Task: Create a task  Add integration with third-party services such as Google Drive and Dropbox , assign it to team member softage.10@softage.net in the project TurboCharge and update the status of the task to  At Risk , set the priority of the task to Medium.
Action: Mouse moved to (63, 302)
Screenshot: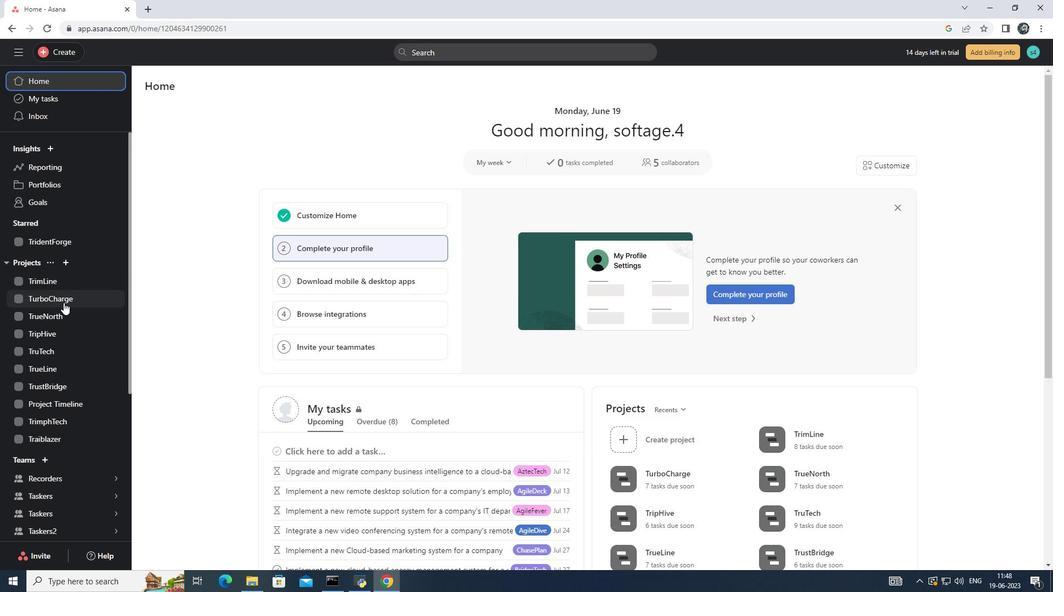 
Action: Mouse pressed left at (63, 302)
Screenshot: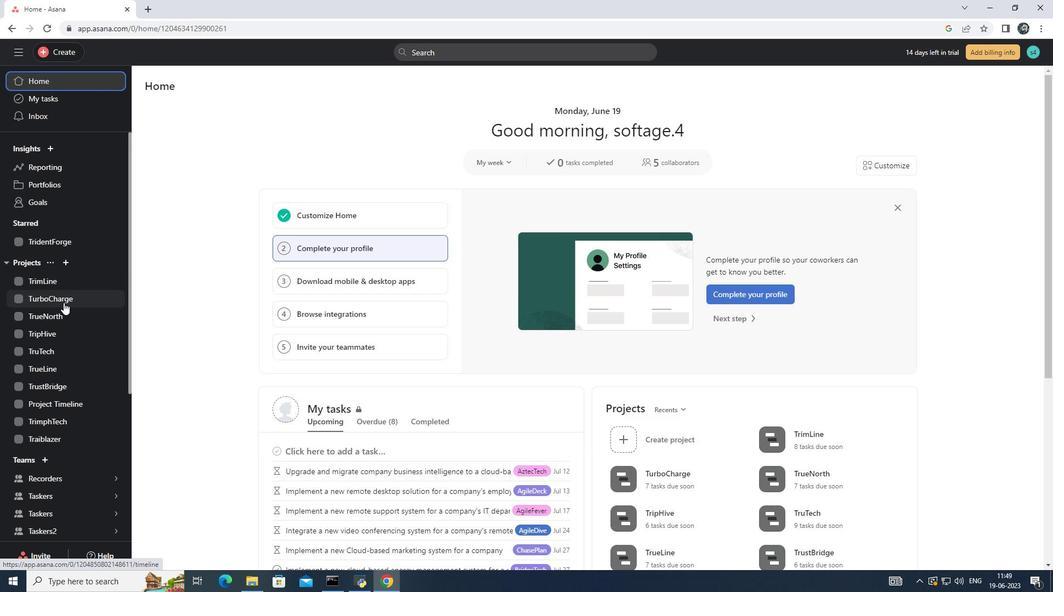 
Action: Mouse moved to (177, 134)
Screenshot: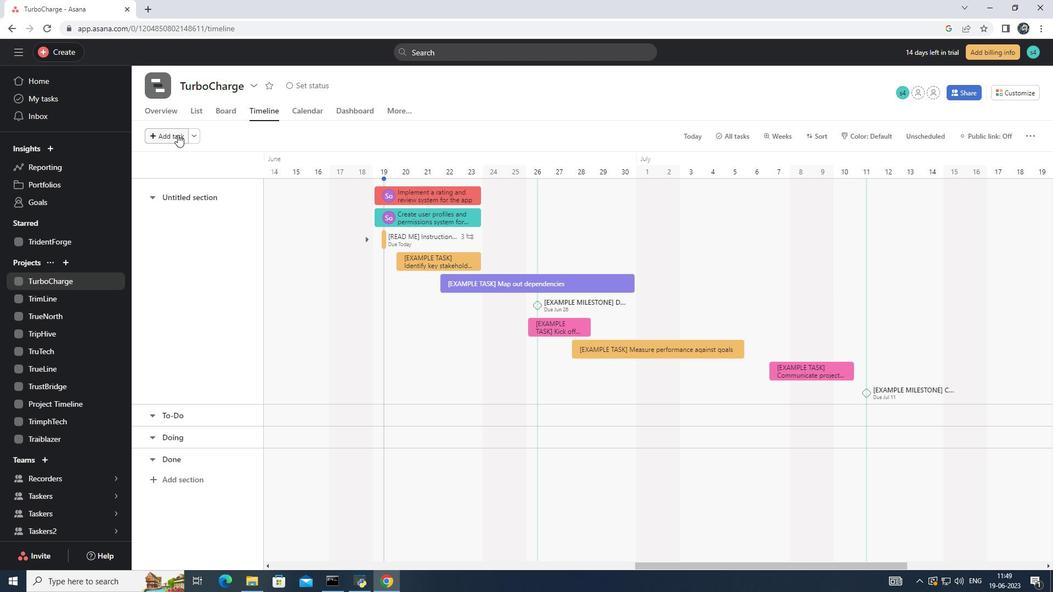 
Action: Mouse pressed left at (177, 134)
Screenshot: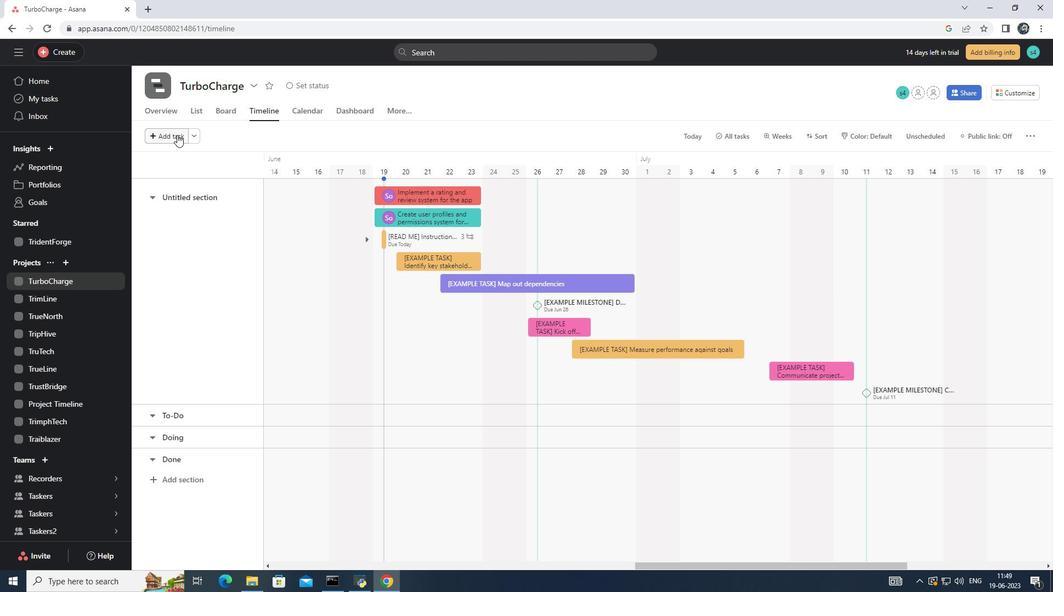 
Action: Mouse moved to (401, 197)
Screenshot: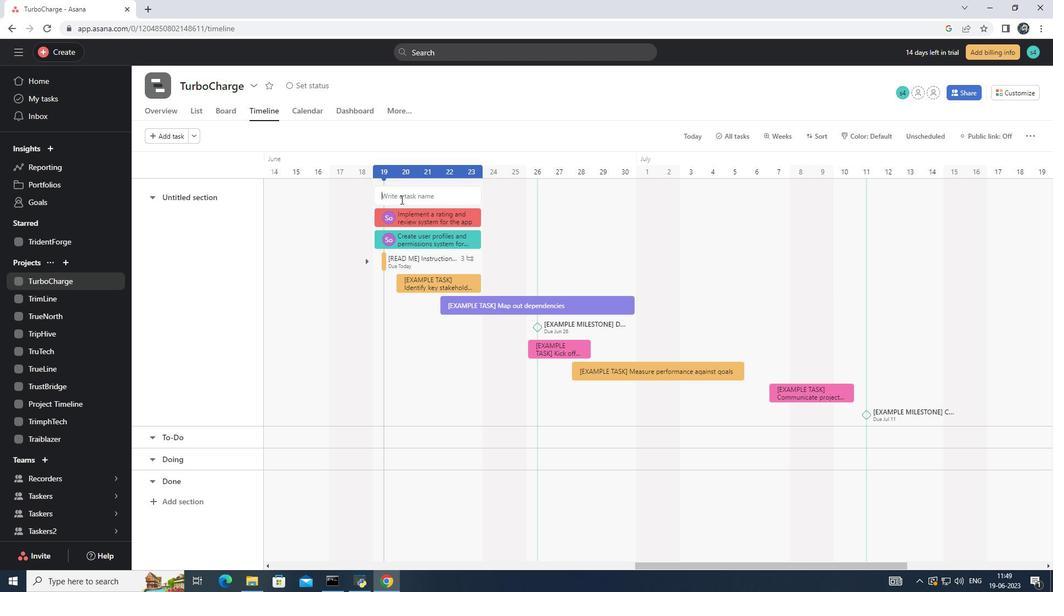 
Action: Mouse pressed left at (401, 197)
Screenshot: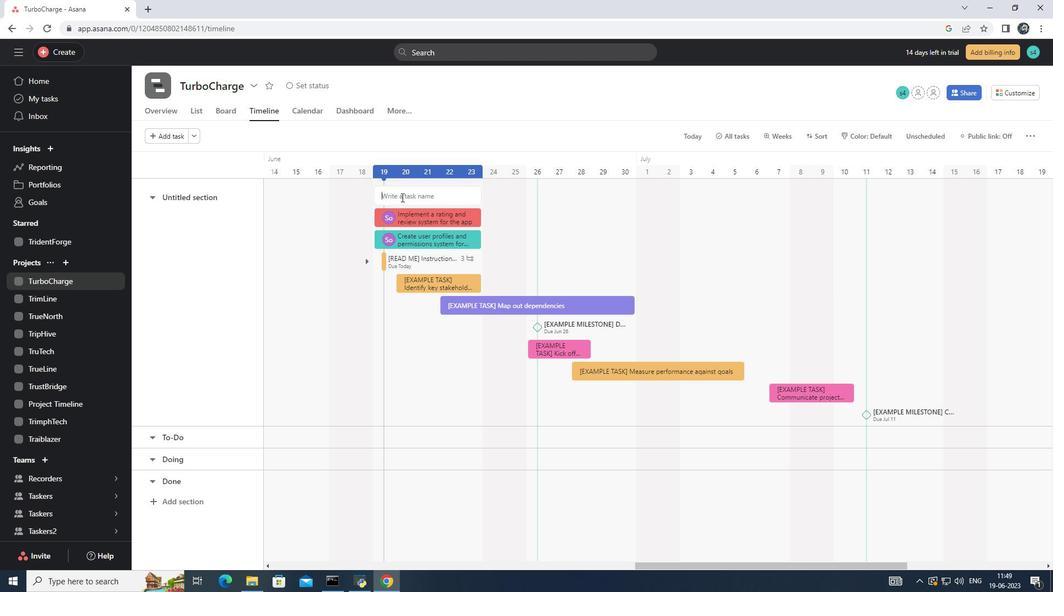 
Action: Key pressed <Key.shift>Add<Key.space>integration<Key.space>with<Key.space>third-party<Key.space>services<Key.space>such<Key.space>as<Key.space><Key.shift><Key.shift><Key.shift><Key.shift><Key.shift><Key.shift>Google<Key.space><Key.shift>Drive<Key.space>and<Key.space><Key.shift>Dropbox<Key.enter>
Screenshot: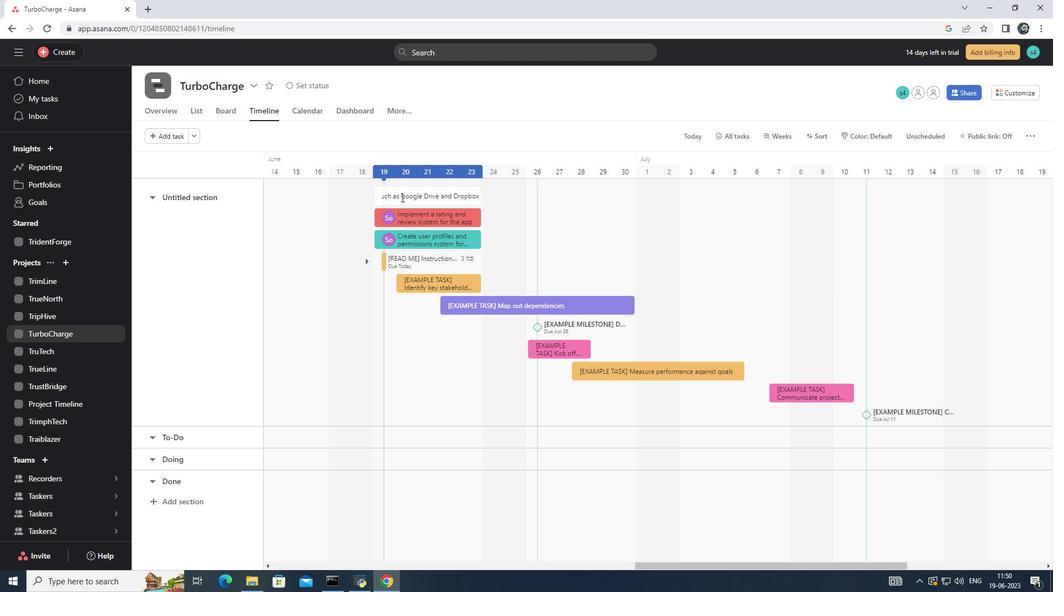 
Action: Mouse pressed left at (401, 197)
Screenshot: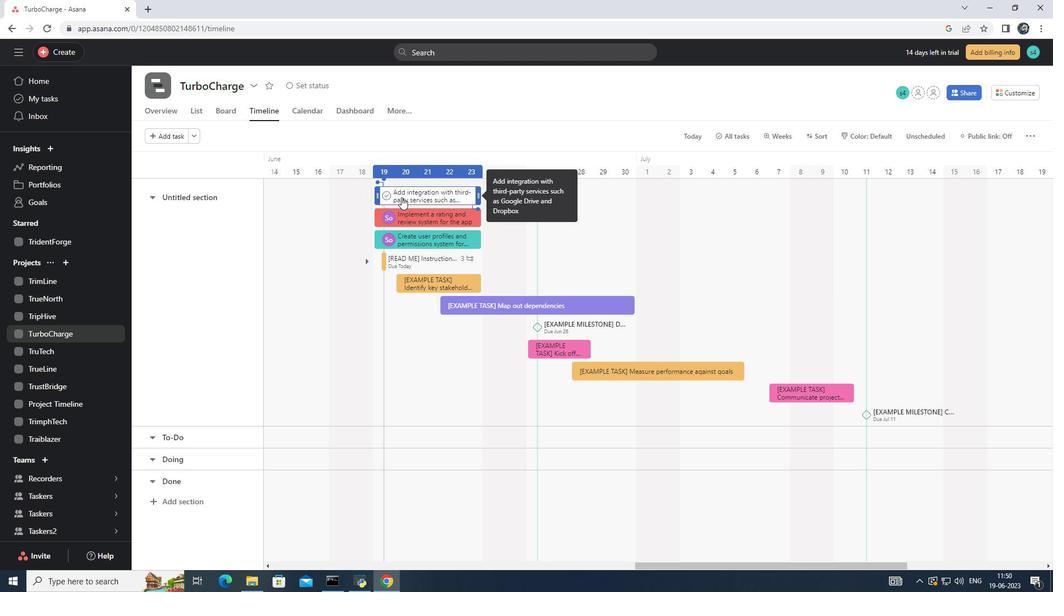 
Action: Mouse moved to (762, 215)
Screenshot: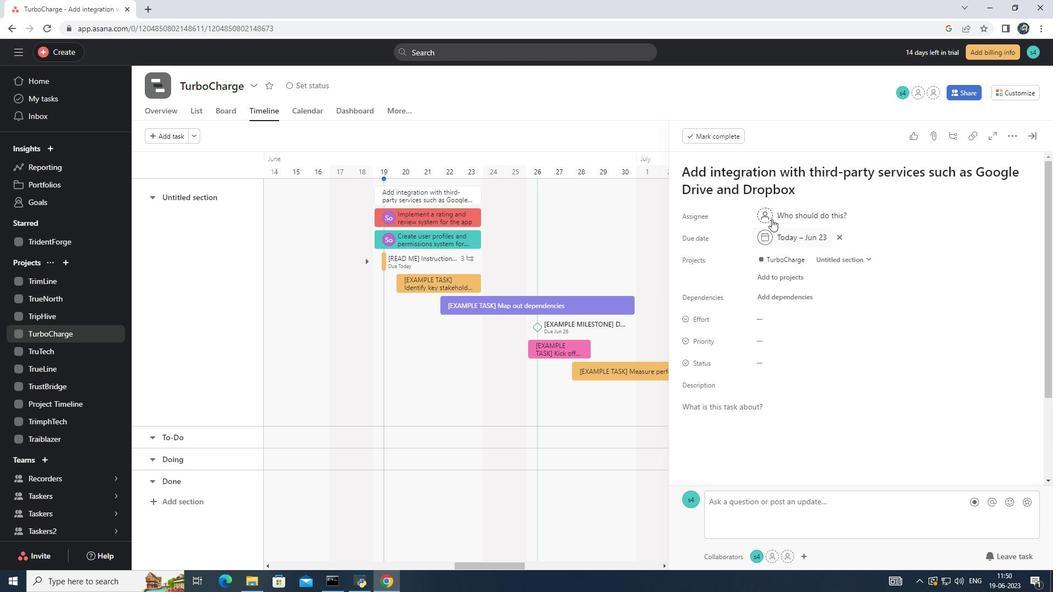 
Action: Mouse pressed left at (762, 215)
Screenshot: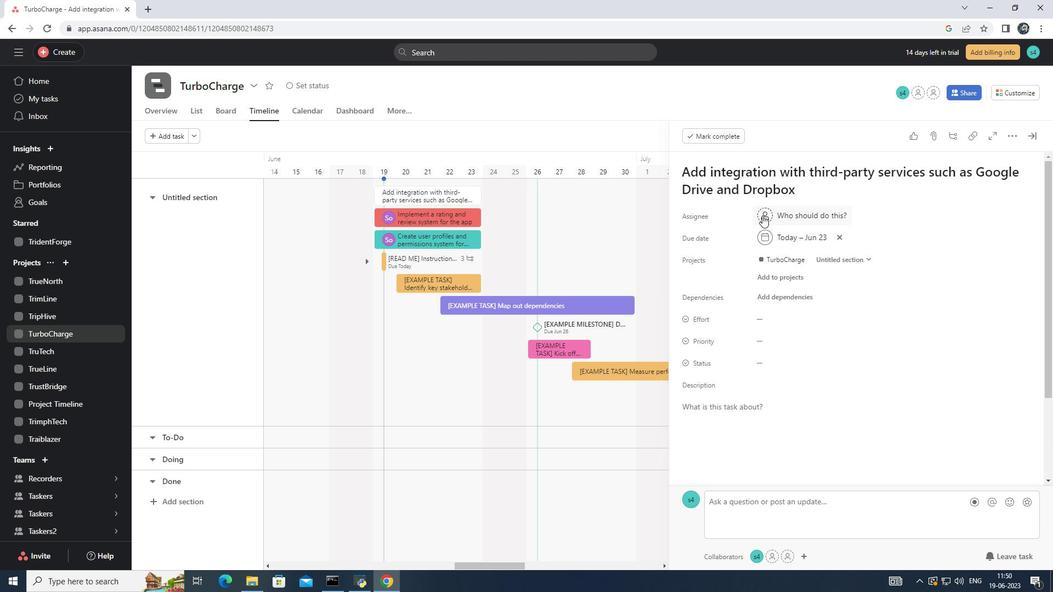 
Action: Mouse moved to (822, 217)
Screenshot: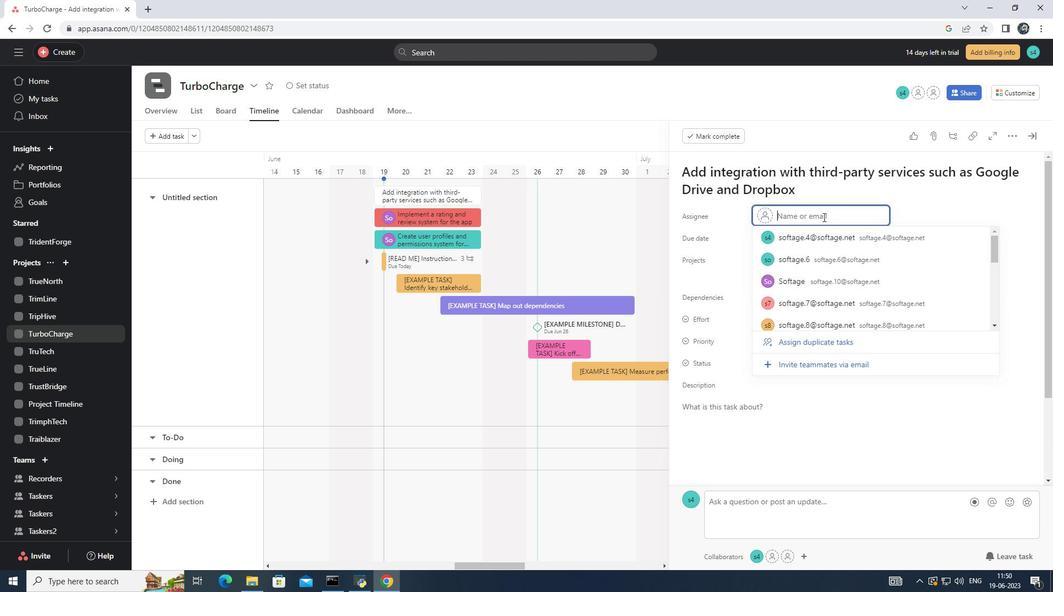 
Action: Key pressed softage.10<Key.shift>@softage.net<Key.enter>
Screenshot: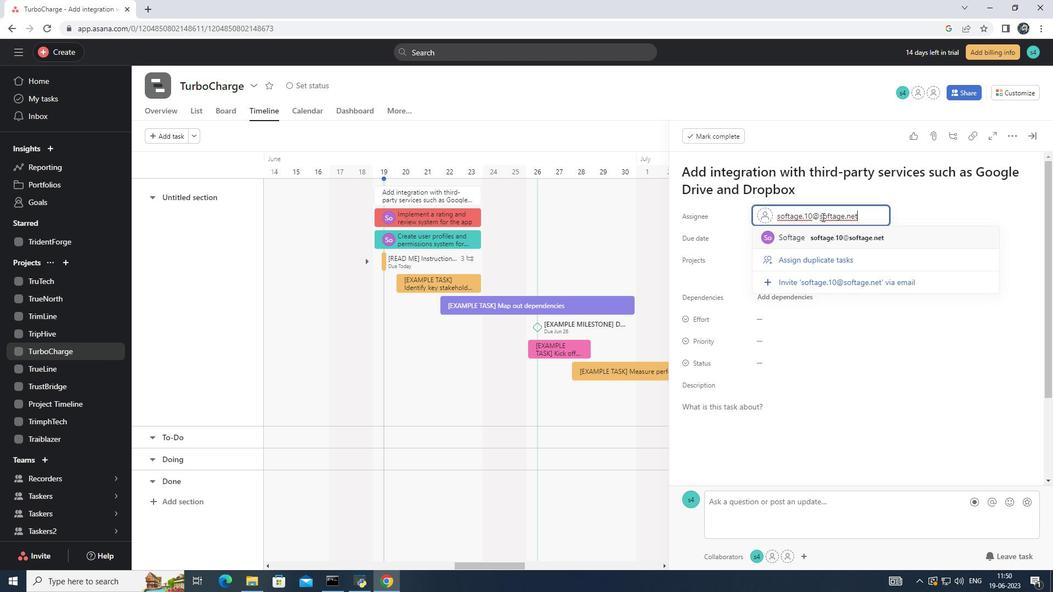
Action: Mouse moved to (787, 361)
Screenshot: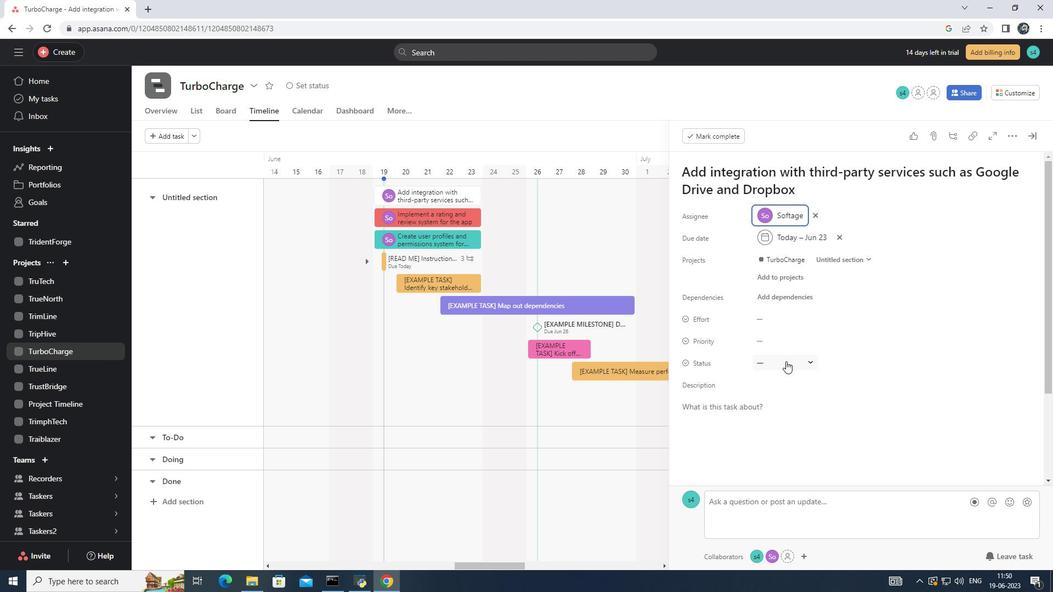 
Action: Mouse pressed left at (787, 361)
Screenshot: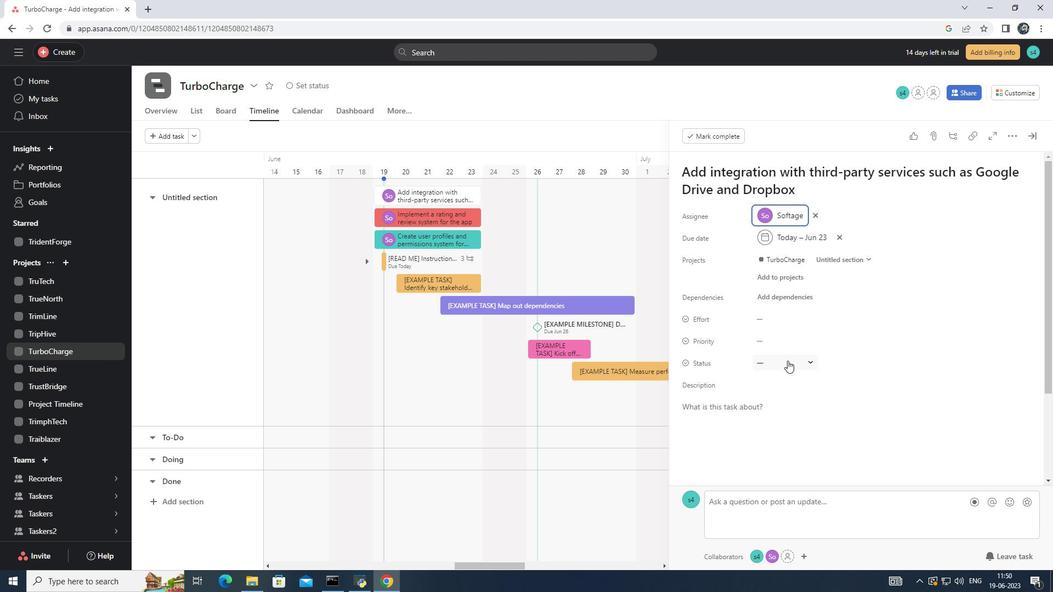 
Action: Mouse moved to (811, 426)
Screenshot: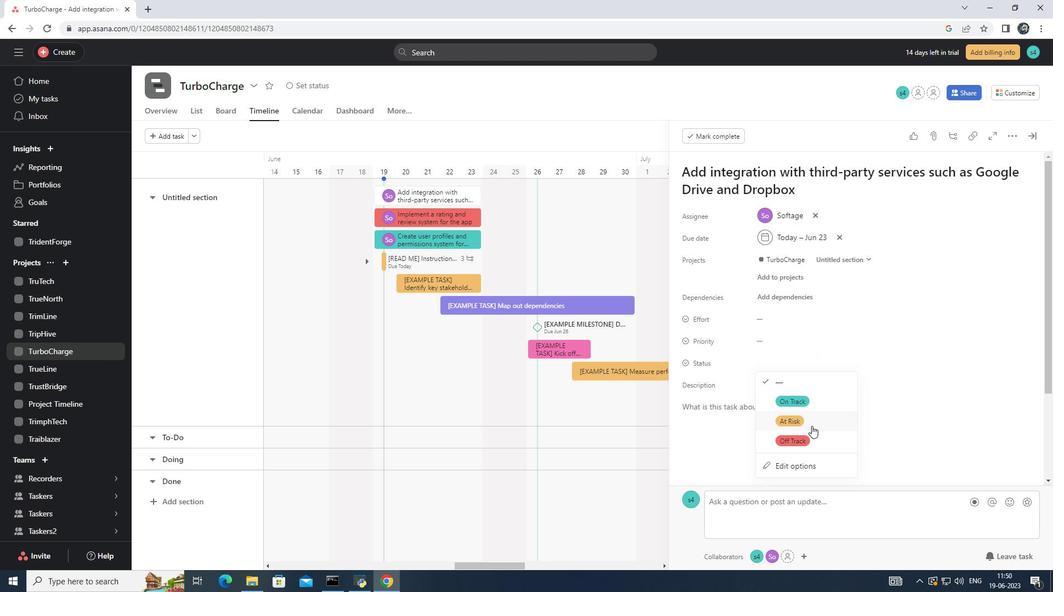 
Action: Mouse pressed left at (811, 426)
Screenshot: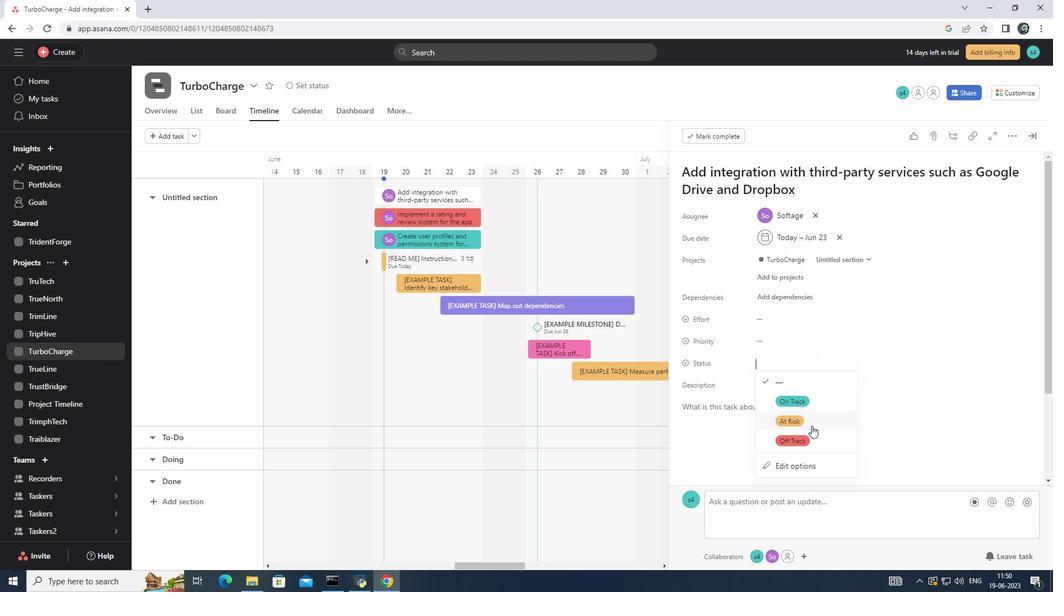 
Action: Mouse moved to (780, 342)
Screenshot: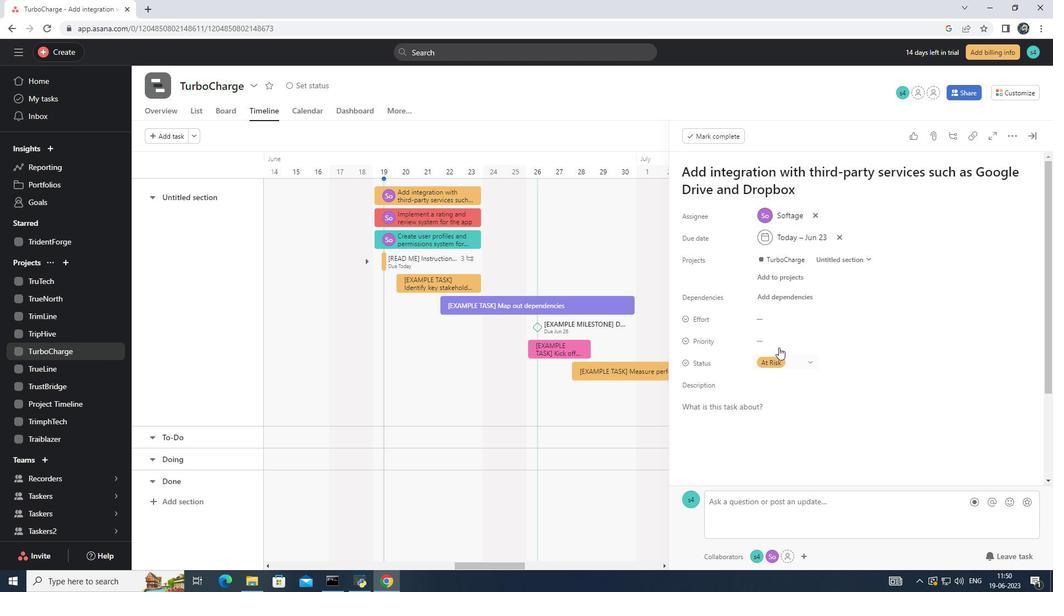 
Action: Mouse pressed left at (780, 342)
Screenshot: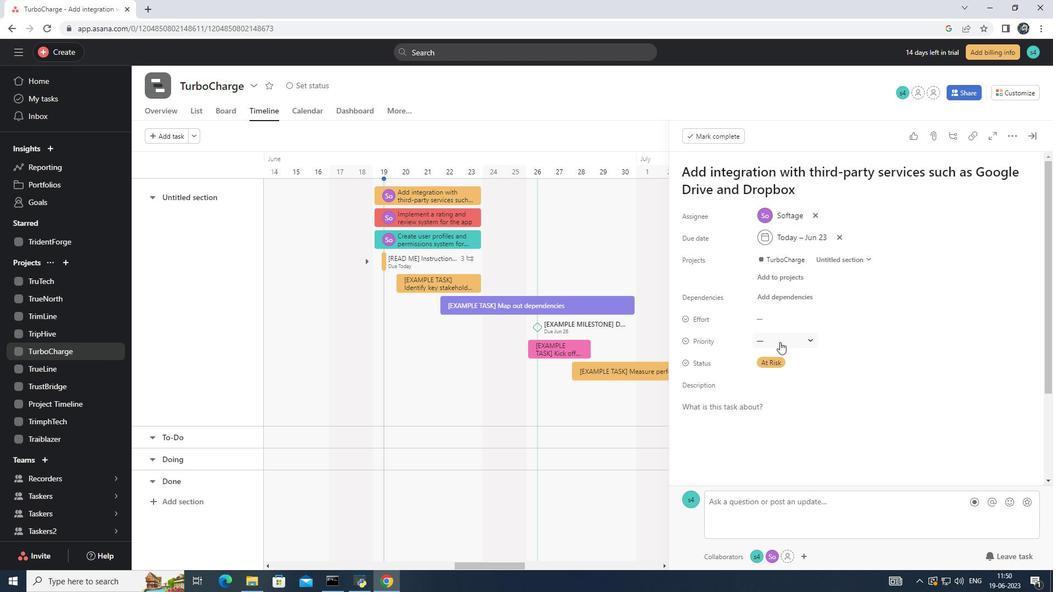 
Action: Mouse moved to (807, 397)
Screenshot: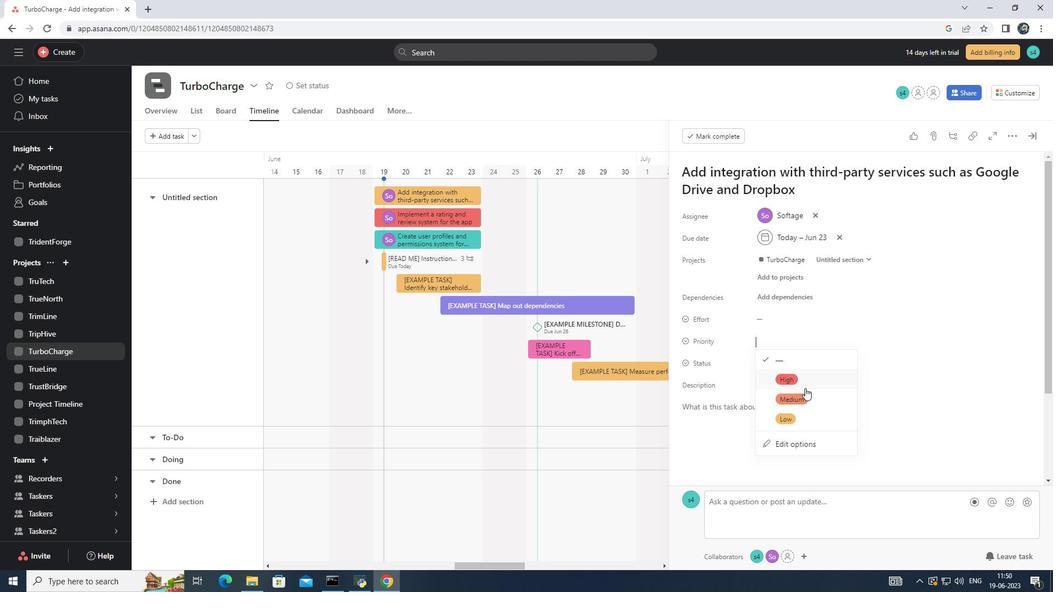 
Action: Mouse pressed left at (807, 397)
Screenshot: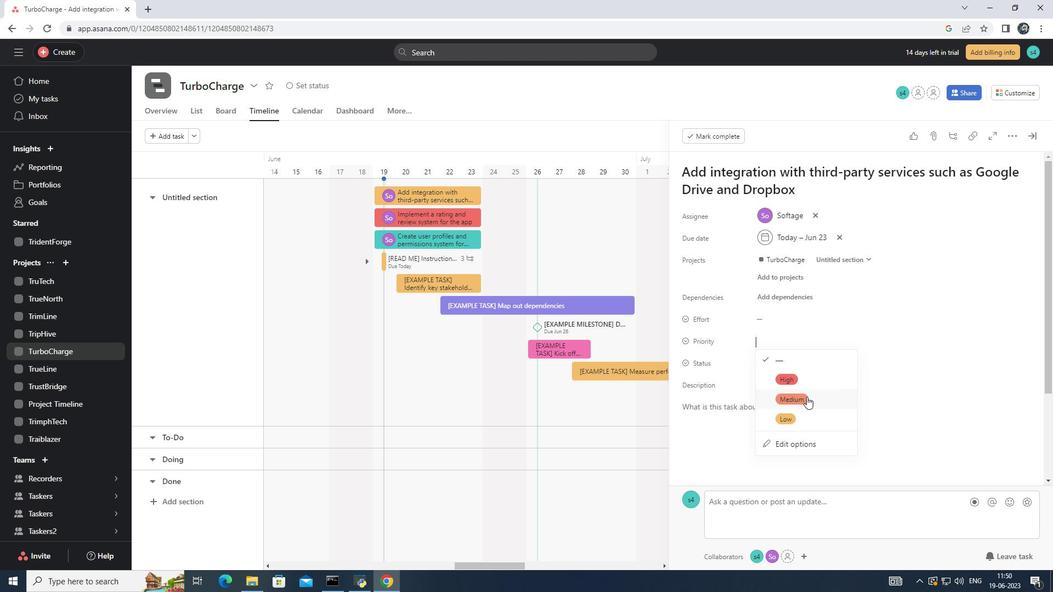 
Action: Mouse moved to (779, 379)
Screenshot: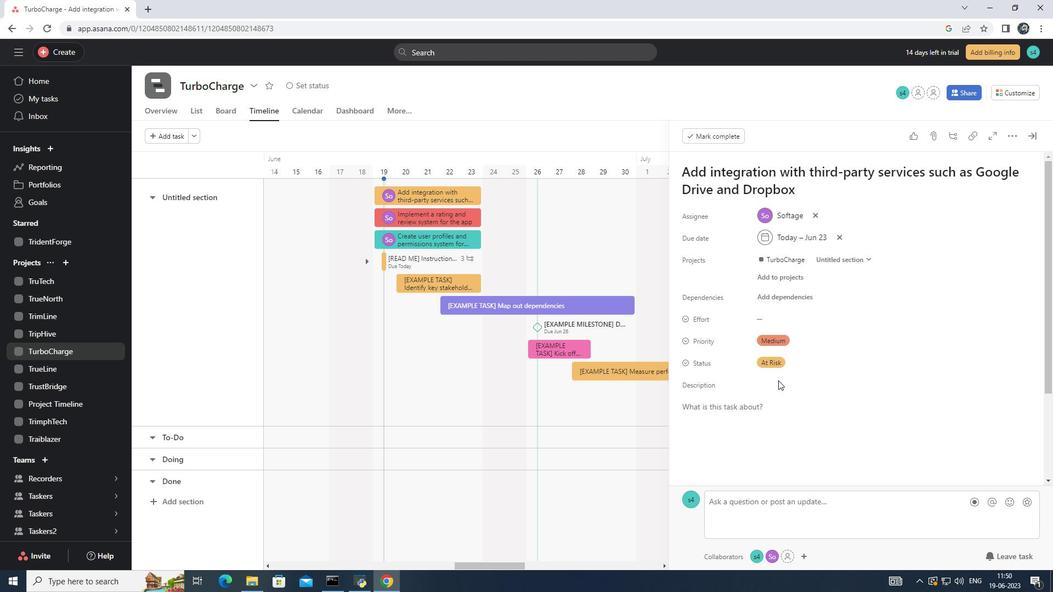 
